 Task: Look for products in the category "Hot Dogs & Sausages" from the brand "Pedersons".
Action: Mouse pressed left at (22, 116)
Screenshot: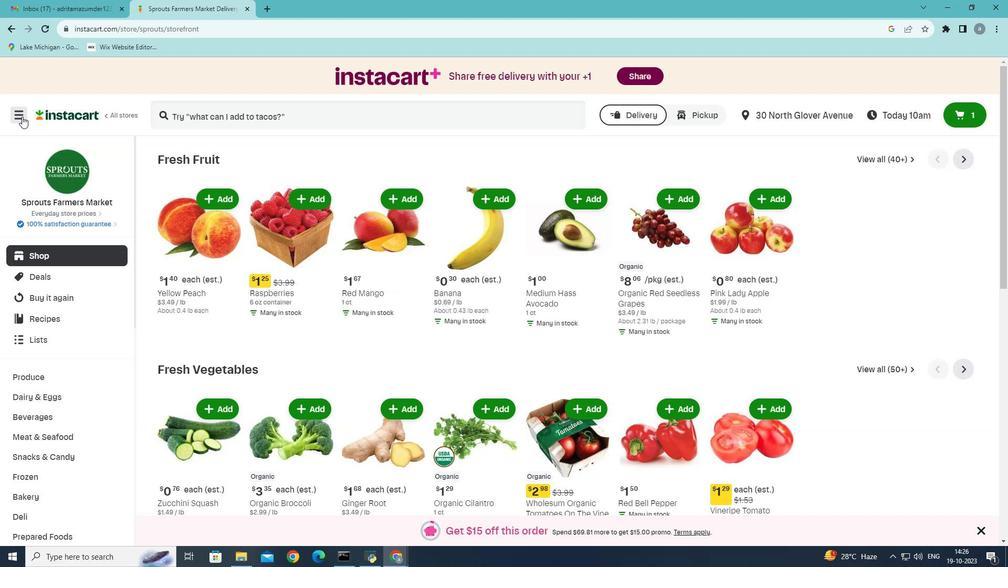 
Action: Mouse moved to (51, 307)
Screenshot: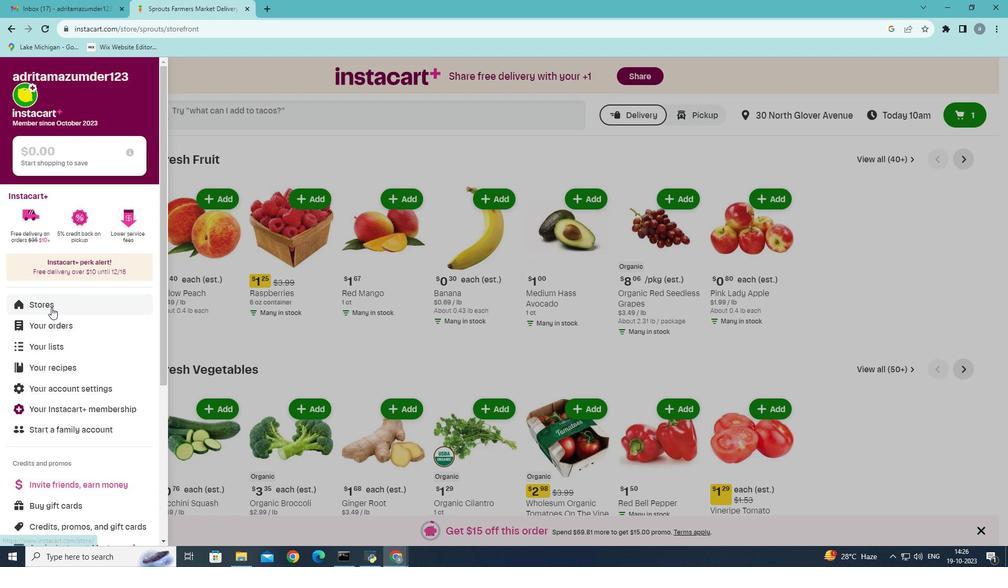 
Action: Mouse pressed left at (51, 307)
Screenshot: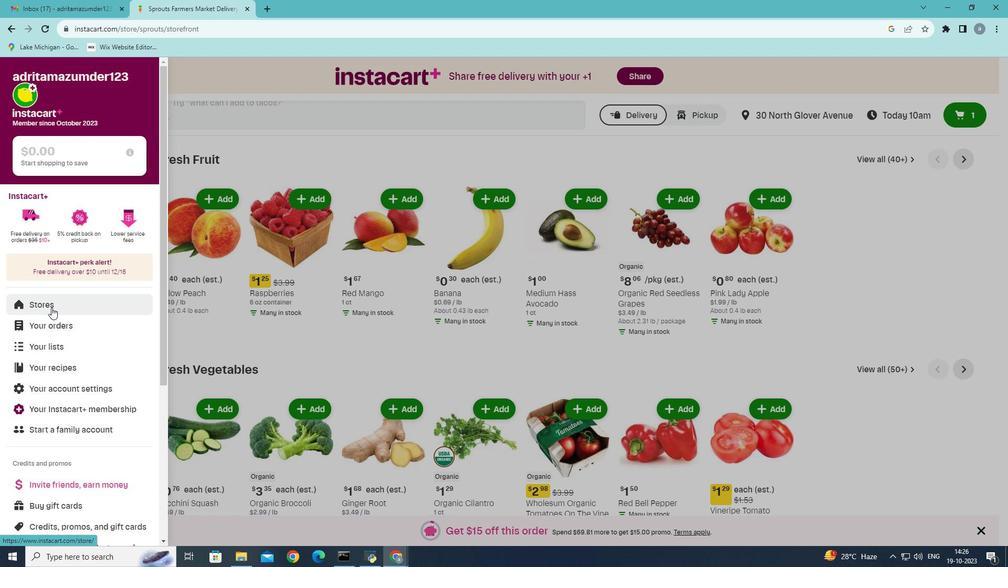 
Action: Mouse moved to (240, 120)
Screenshot: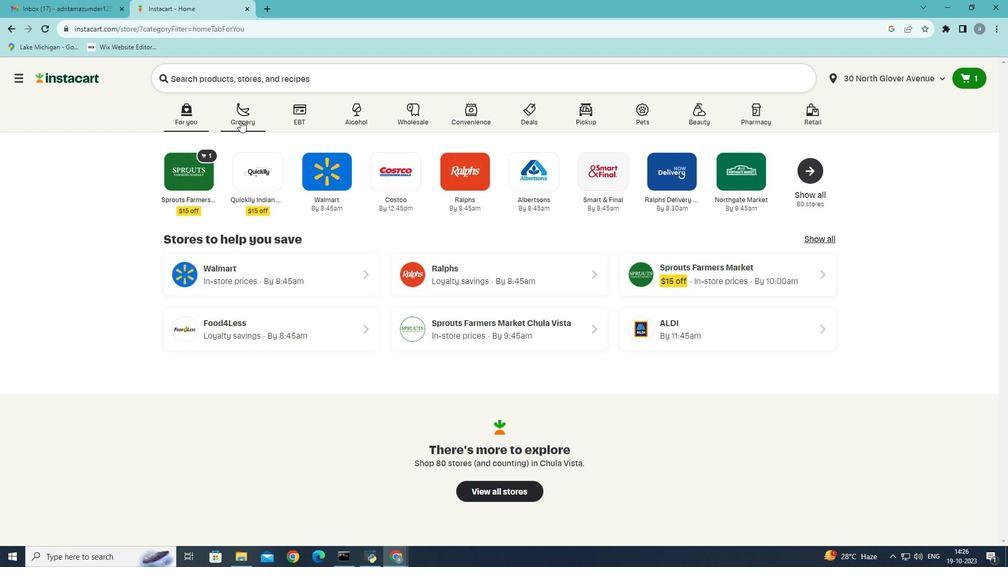 
Action: Mouse pressed left at (240, 120)
Screenshot: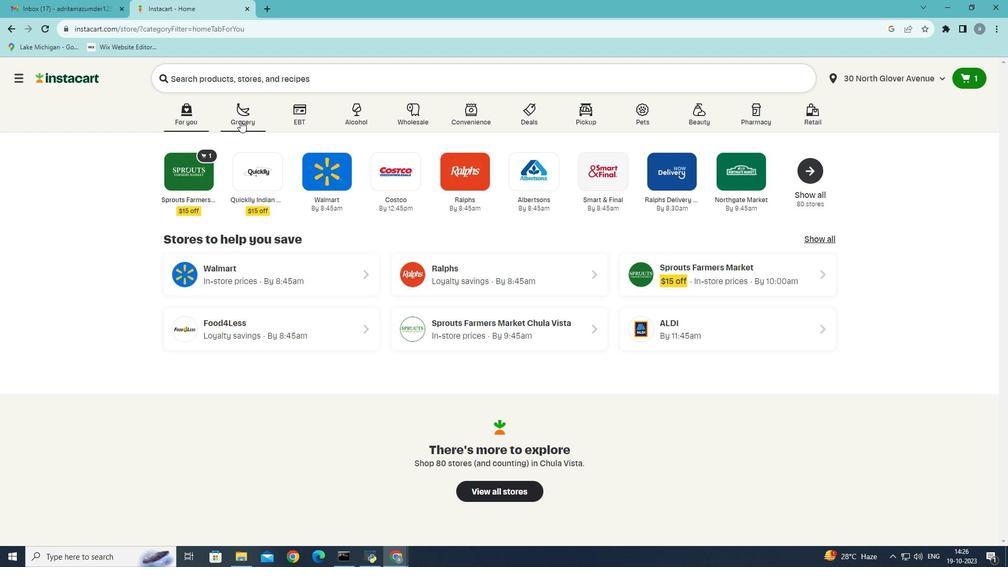 
Action: Mouse moved to (226, 314)
Screenshot: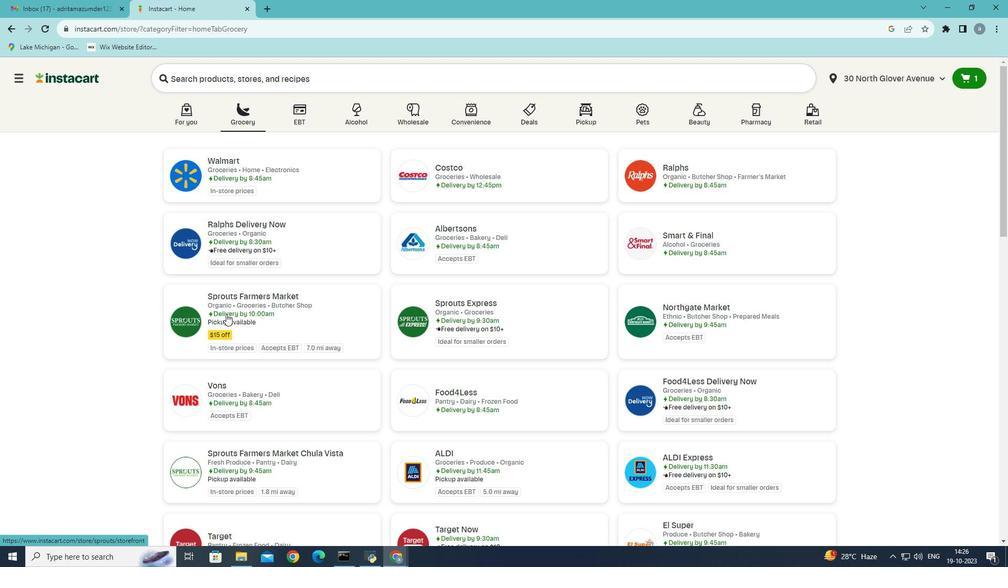 
Action: Mouse pressed left at (226, 314)
Screenshot: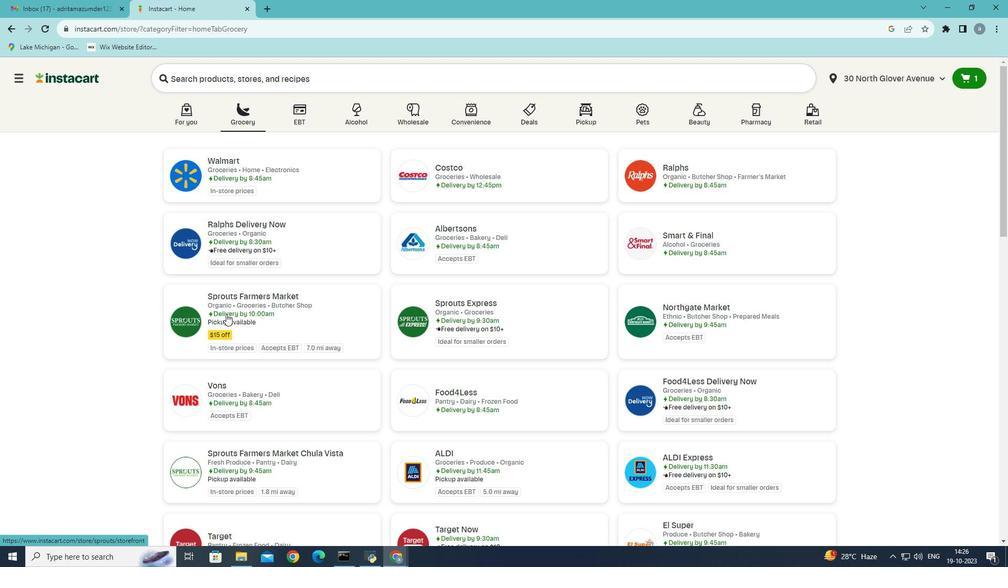 
Action: Mouse moved to (61, 434)
Screenshot: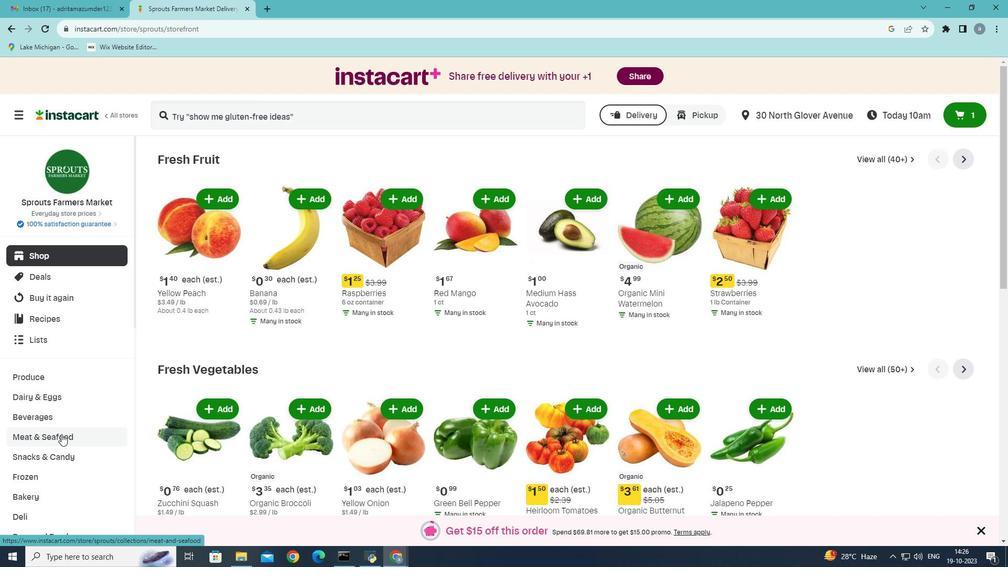 
Action: Mouse pressed left at (61, 434)
Screenshot: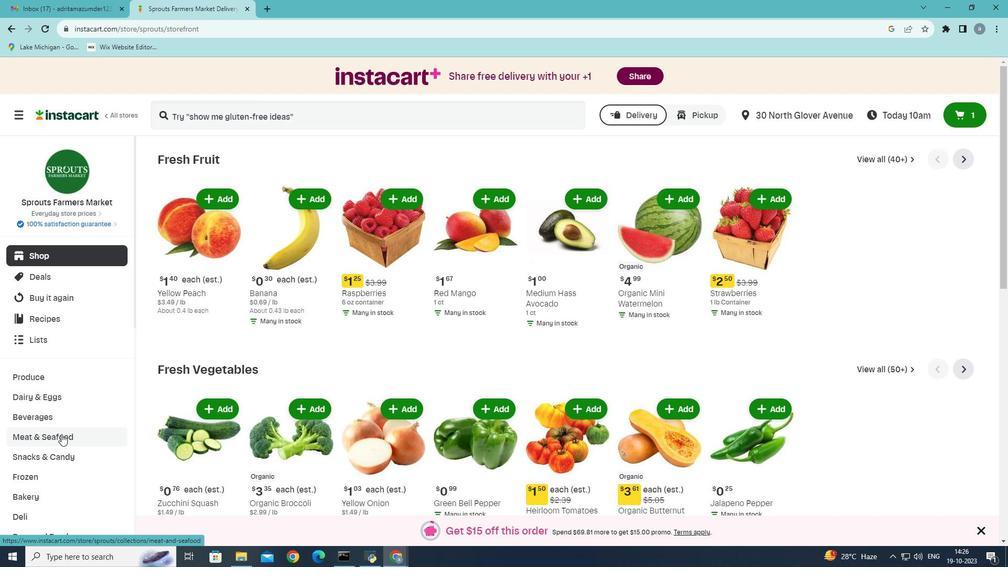 
Action: Mouse moved to (545, 183)
Screenshot: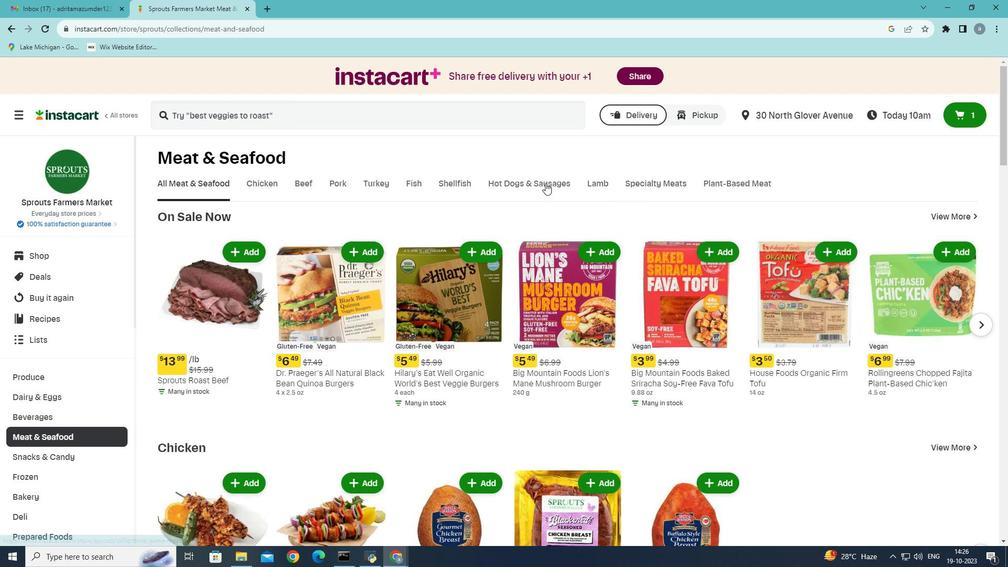 
Action: Mouse pressed left at (545, 183)
Screenshot: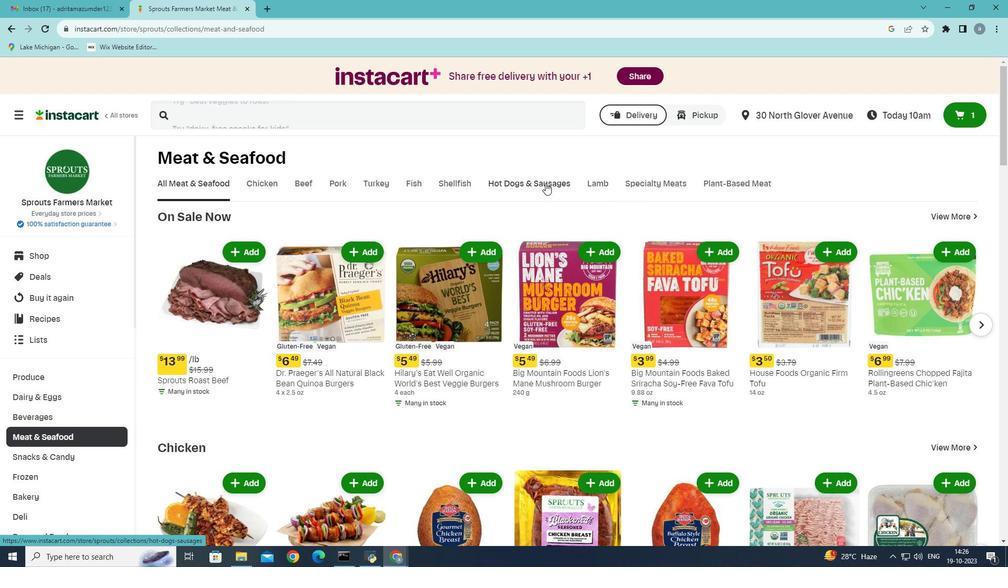 
Action: Mouse moved to (359, 270)
Screenshot: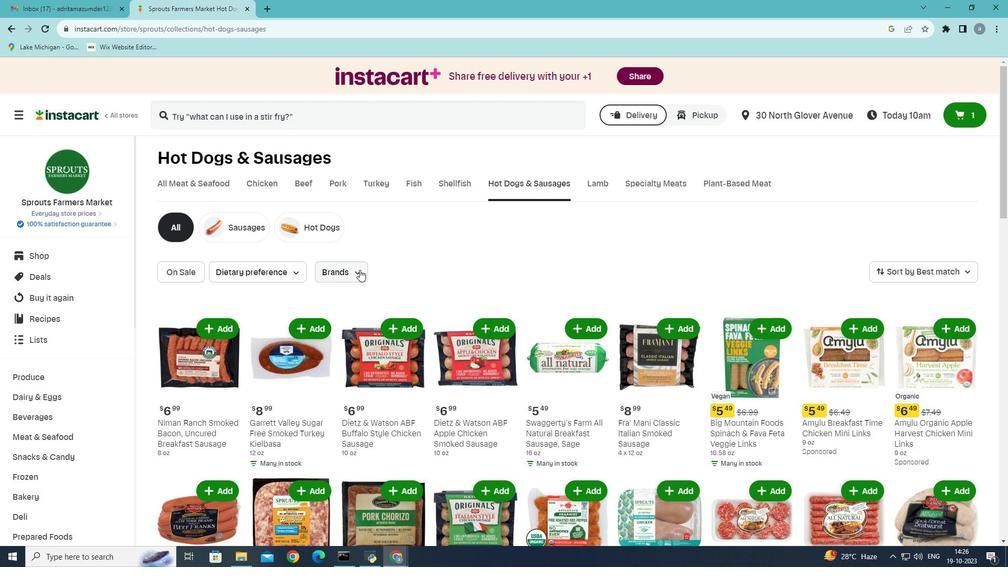 
Action: Mouse pressed left at (359, 270)
Screenshot: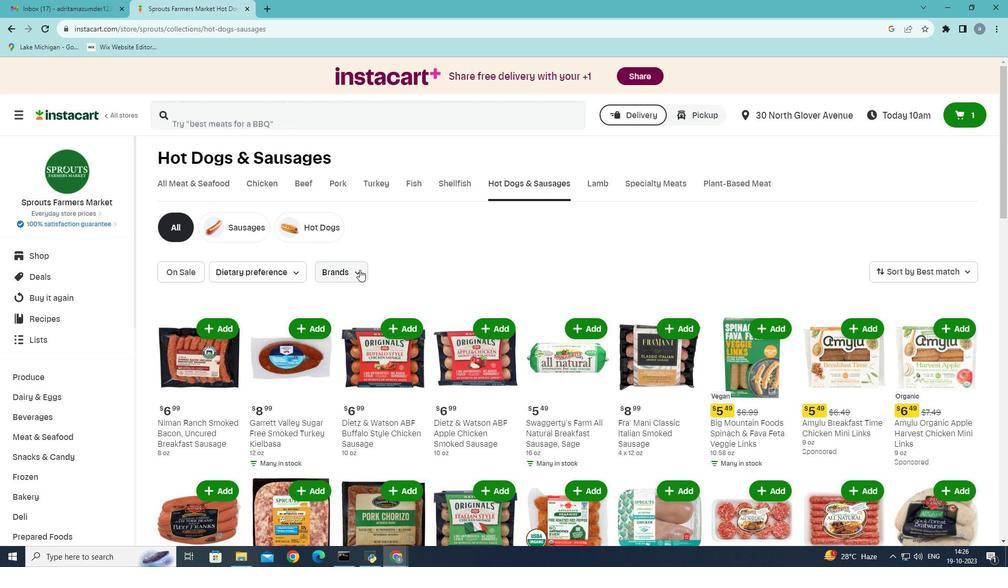 
Action: Mouse moved to (407, 365)
Screenshot: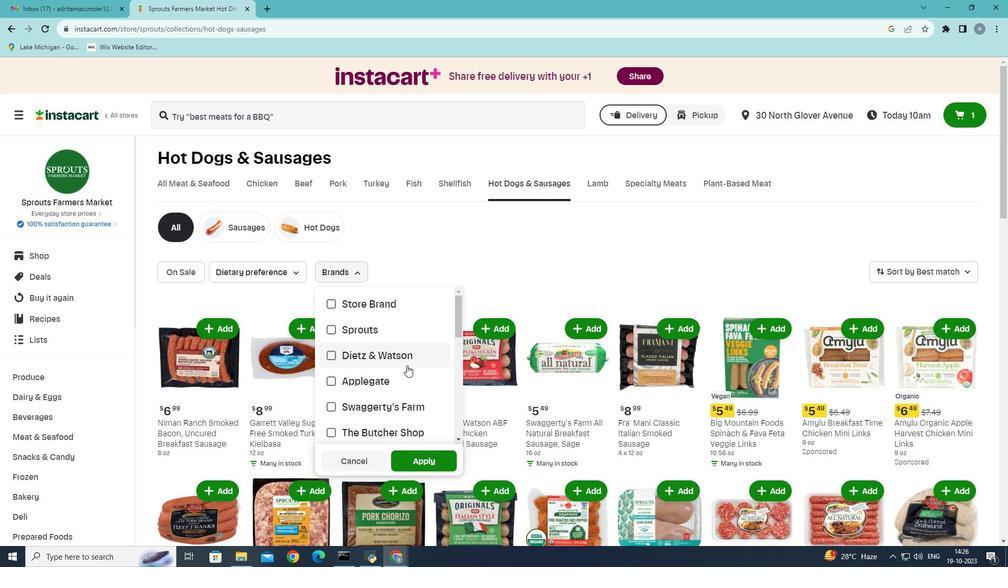 
Action: Mouse scrolled (407, 365) with delta (0, 0)
Screenshot: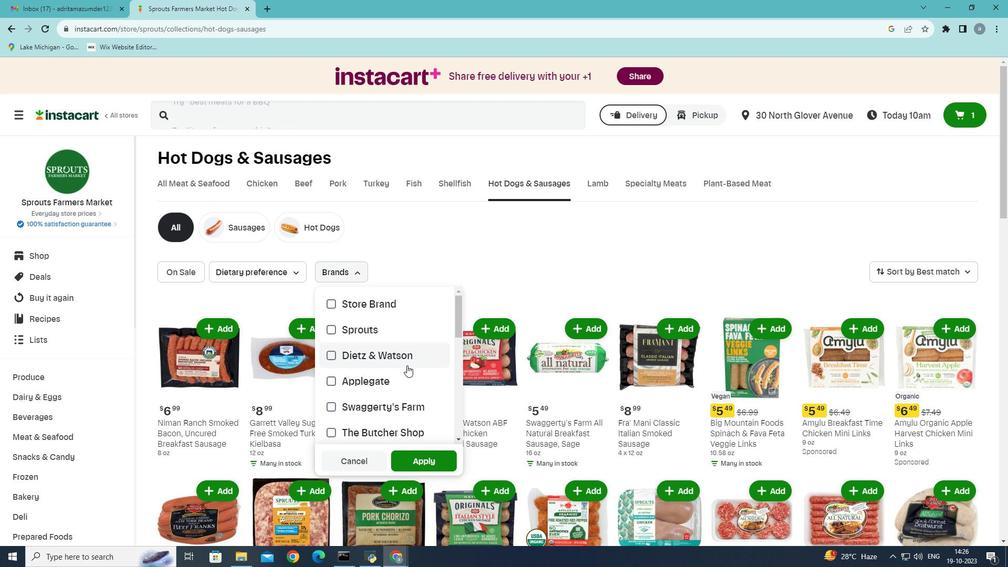 
Action: Mouse moved to (407, 365)
Screenshot: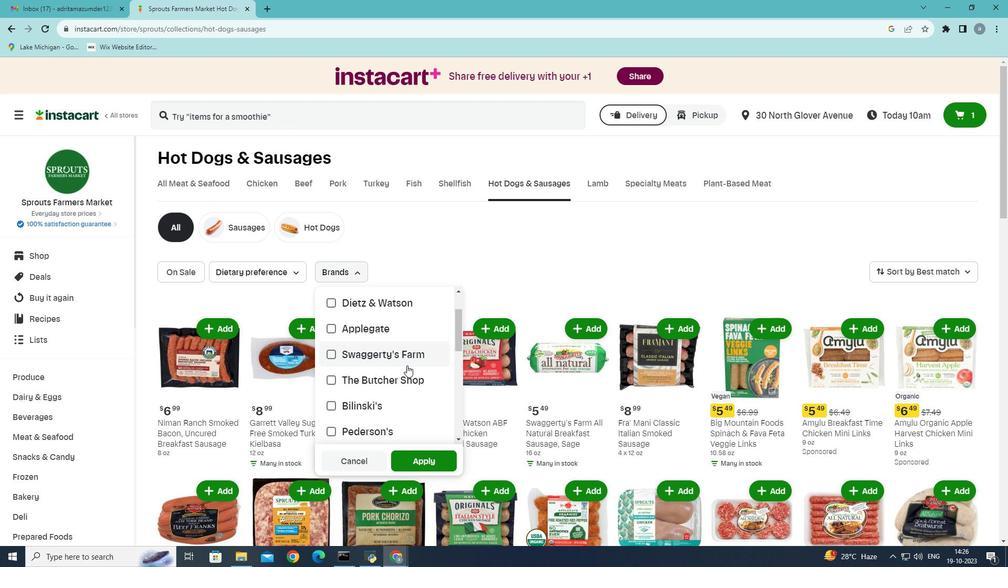 
Action: Mouse scrolled (407, 365) with delta (0, 0)
Screenshot: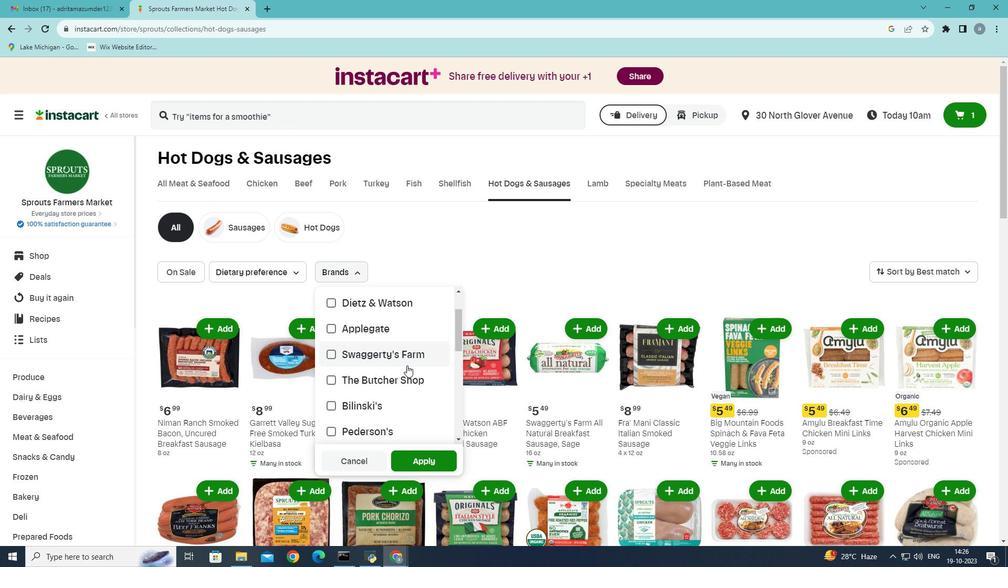 
Action: Mouse moved to (343, 379)
Screenshot: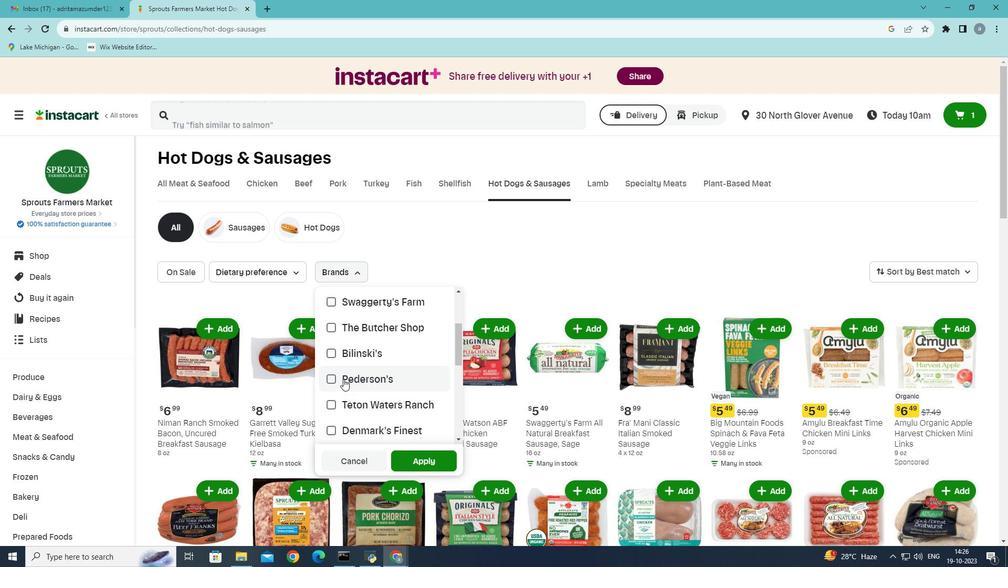 
Action: Mouse pressed left at (343, 379)
Screenshot: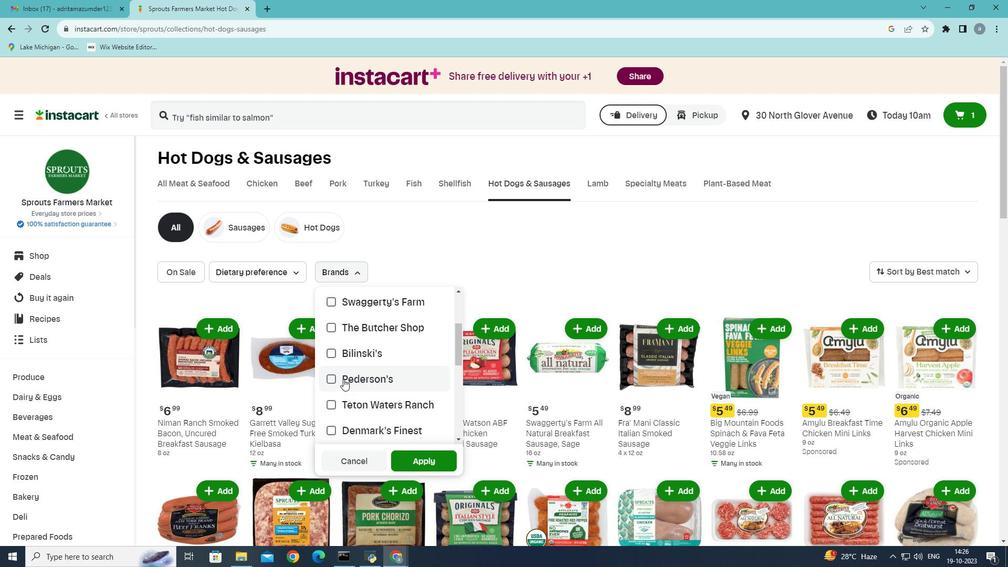 
Action: Mouse moved to (411, 464)
Screenshot: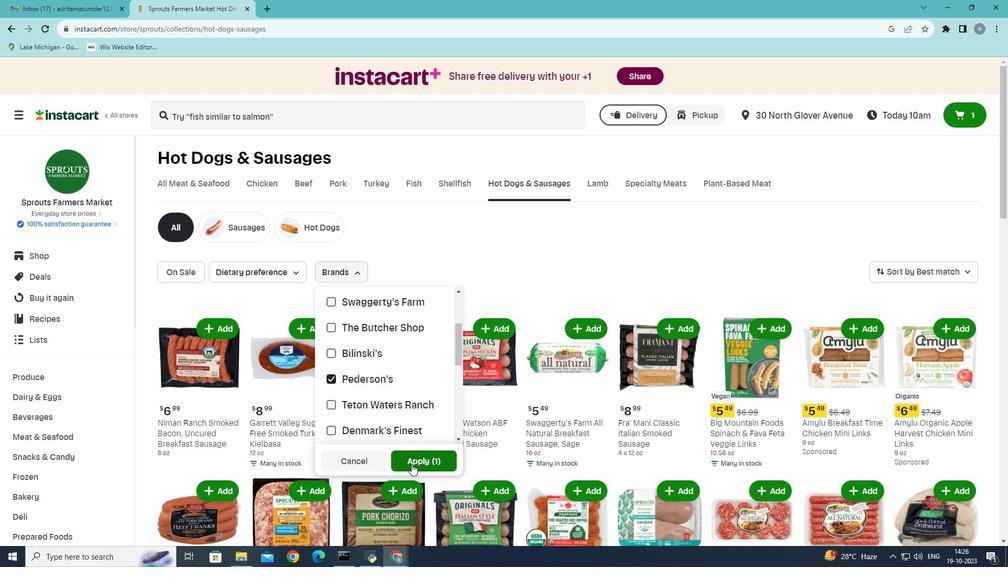 
Action: Mouse pressed left at (411, 464)
Screenshot: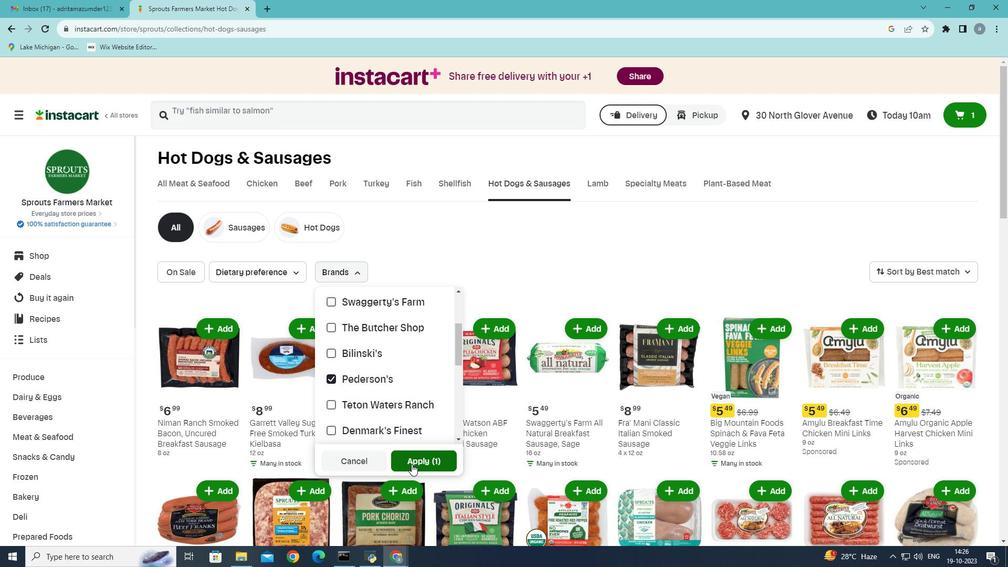 
Action: Mouse moved to (424, 428)
Screenshot: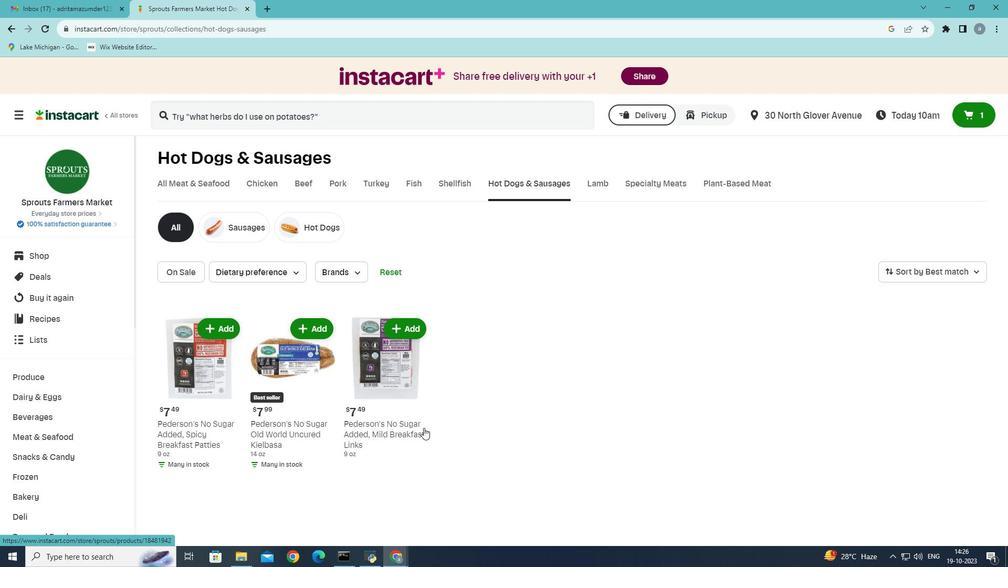 
